 Task: Enable the stream filter module "B4S playlist import".
Action: Mouse moved to (117, 14)
Screenshot: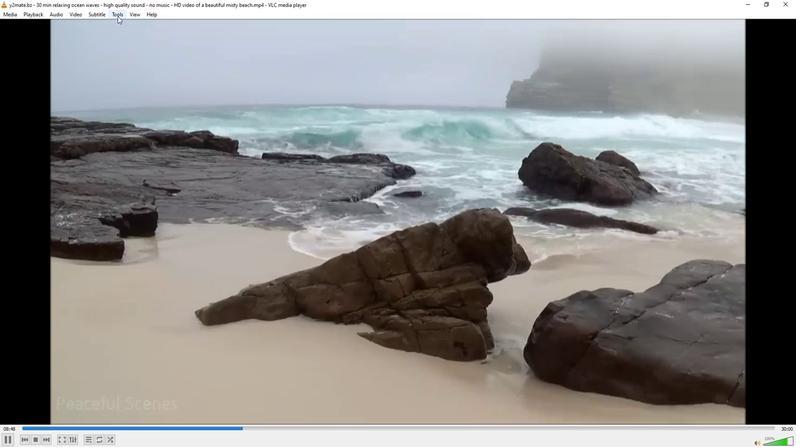 
Action: Mouse pressed left at (117, 14)
Screenshot: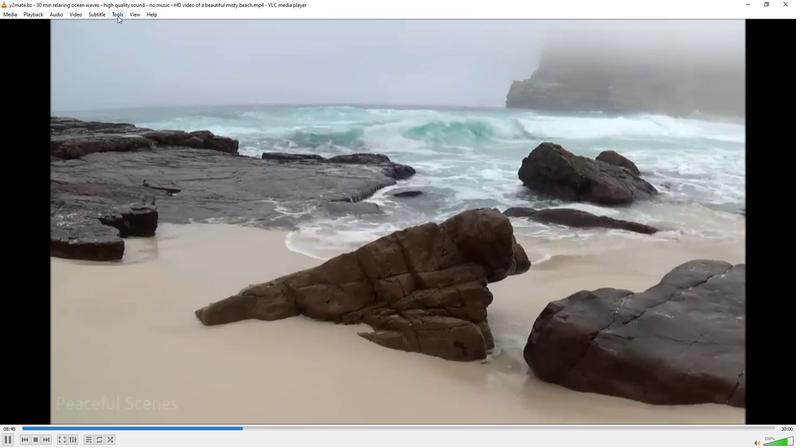 
Action: Mouse moved to (135, 112)
Screenshot: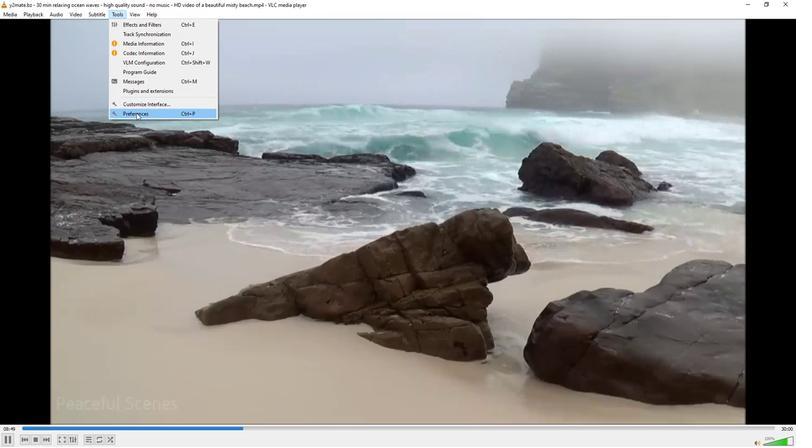
Action: Mouse pressed left at (135, 112)
Screenshot: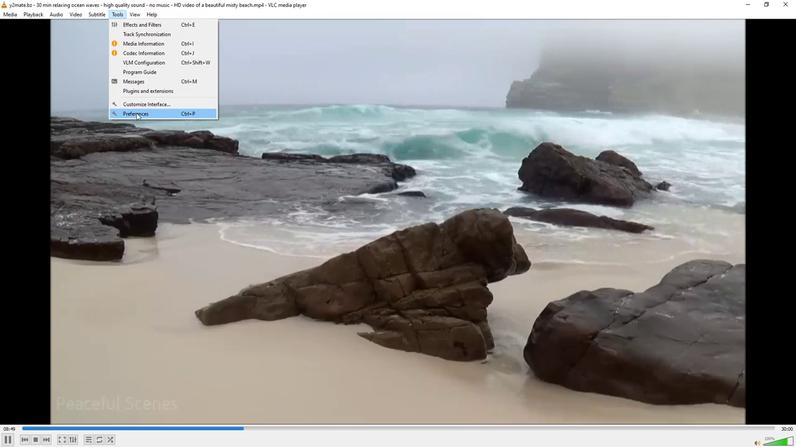 
Action: Mouse moved to (218, 341)
Screenshot: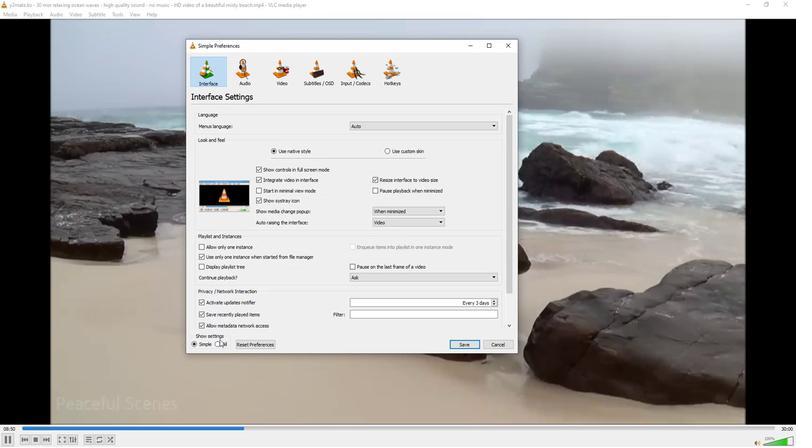 
Action: Mouse pressed left at (218, 341)
Screenshot: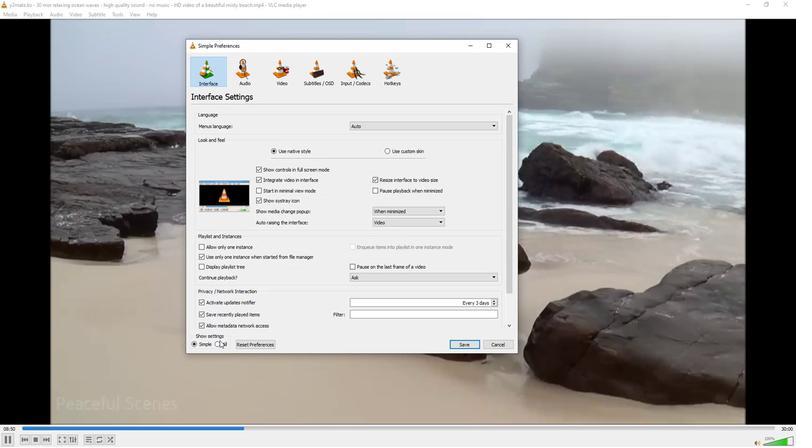 
Action: Mouse moved to (209, 228)
Screenshot: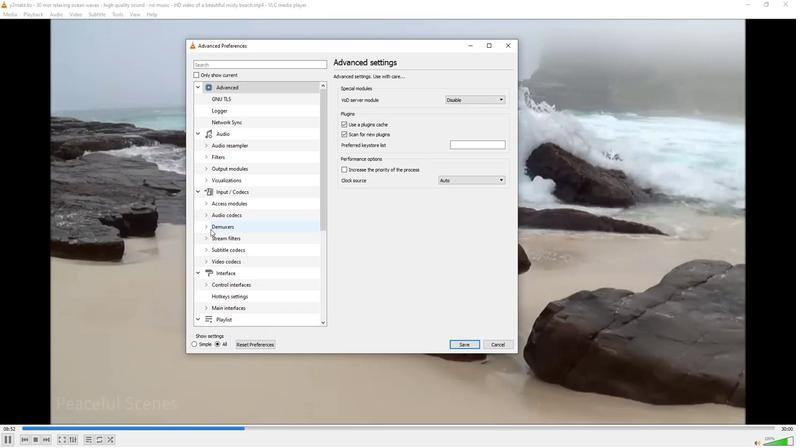
Action: Mouse pressed left at (209, 228)
Screenshot: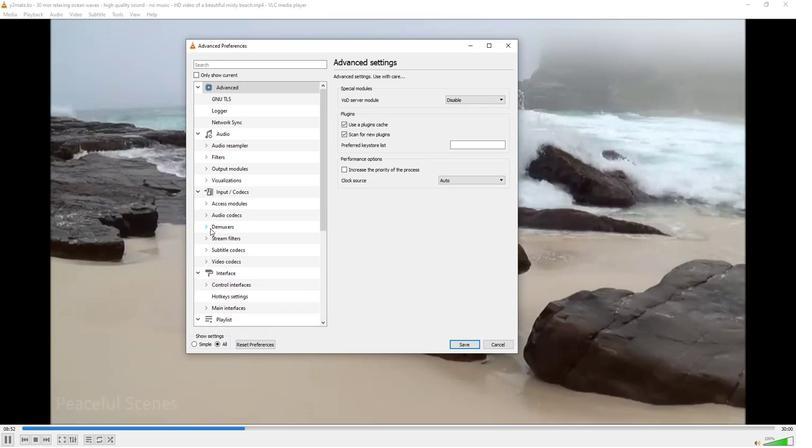 
Action: Mouse moved to (221, 236)
Screenshot: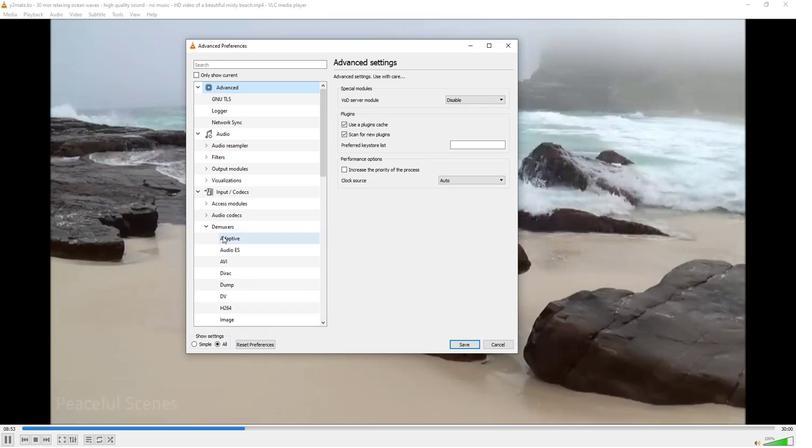 
Action: Mouse scrolled (221, 236) with delta (0, 0)
Screenshot: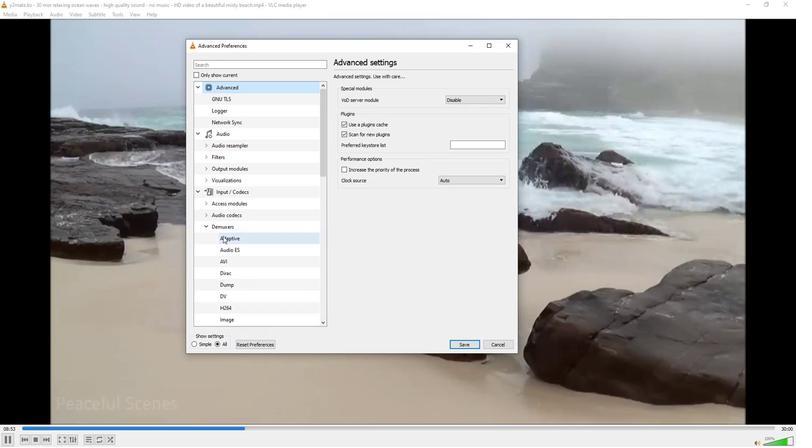
Action: Mouse moved to (222, 236)
Screenshot: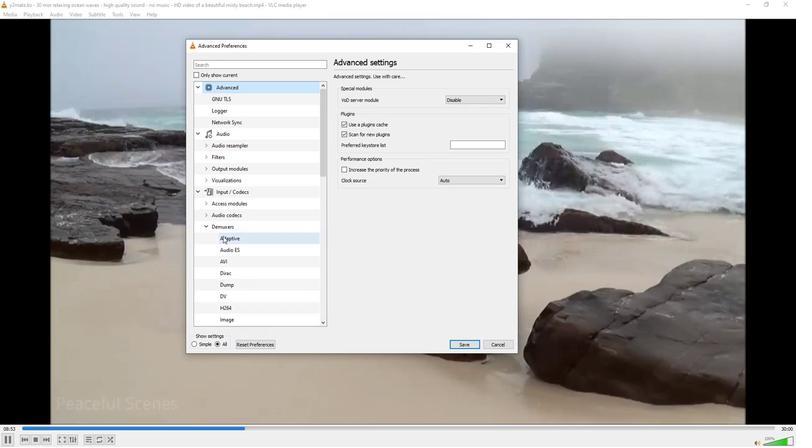 
Action: Mouse scrolled (222, 236) with delta (0, 0)
Screenshot: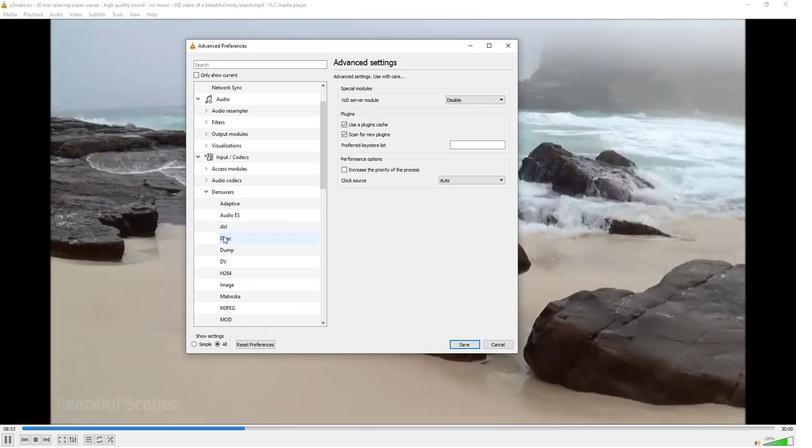 
Action: Mouse scrolled (222, 236) with delta (0, 0)
Screenshot: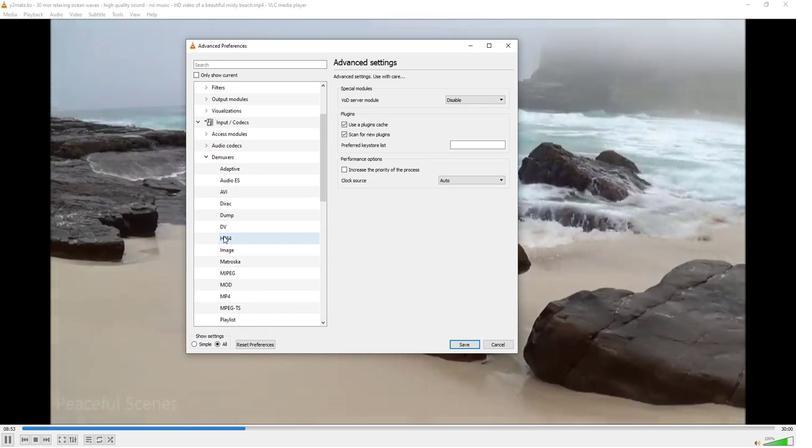
Action: Mouse scrolled (222, 236) with delta (0, 0)
Screenshot: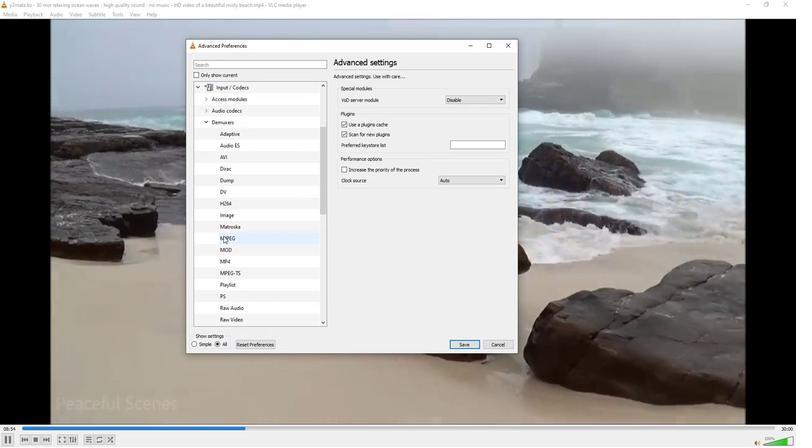 
Action: Mouse scrolled (222, 236) with delta (0, 0)
Screenshot: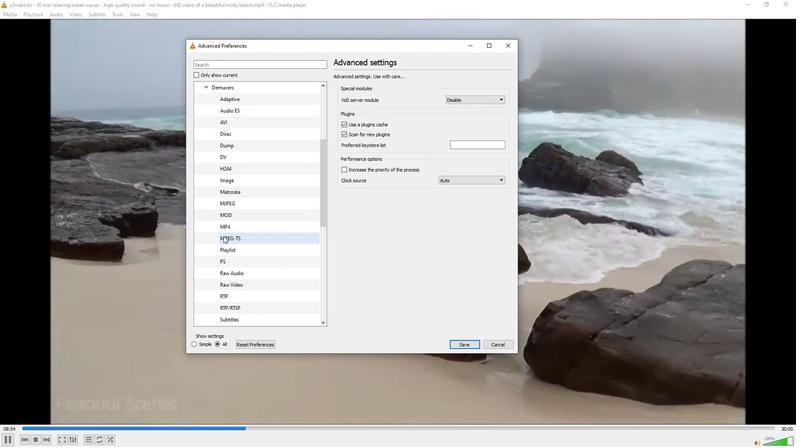 
Action: Mouse moved to (235, 306)
Screenshot: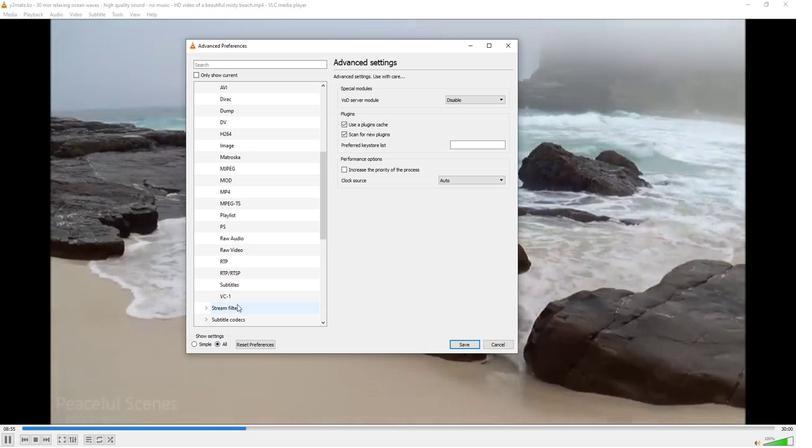 
Action: Mouse pressed left at (235, 306)
Screenshot: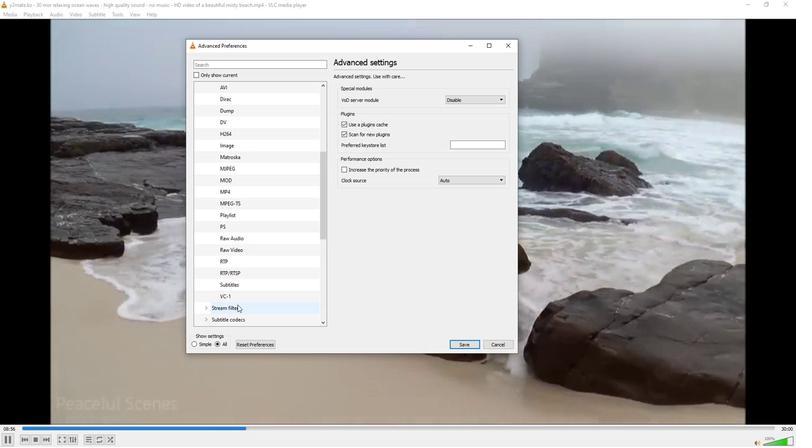 
Action: Mouse moved to (425, 164)
Screenshot: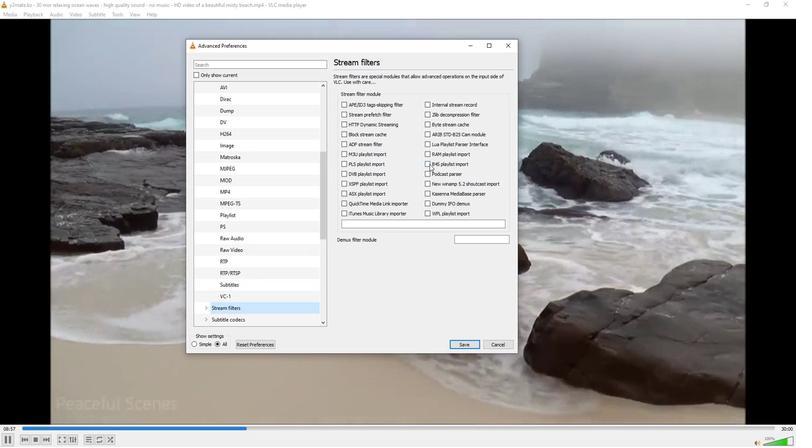
Action: Mouse pressed left at (425, 164)
Screenshot: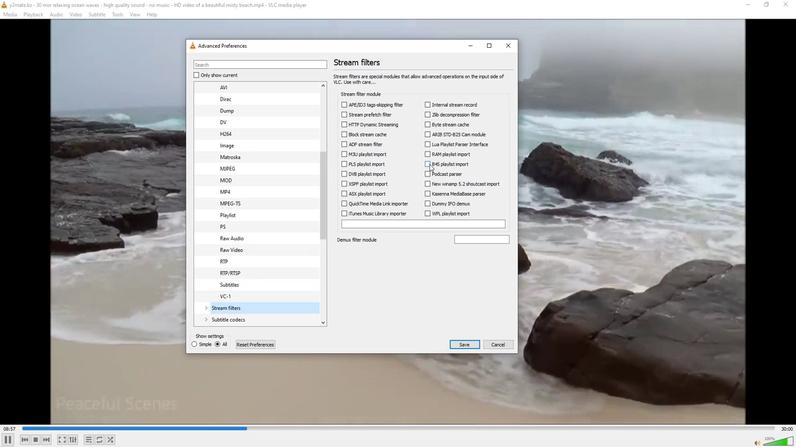 
Action: Mouse moved to (413, 166)
Screenshot: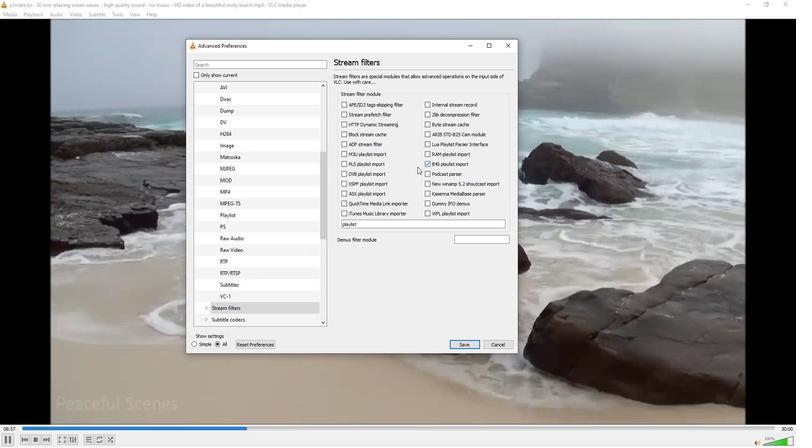 
